 Task: Log work in the project AgileMentor for the issue 'Integrate a new chat support feature into an existing mobile application to enhance customer support and response time' spent time as '6w 1d 14h 13m' and remaining time as '6w 5d 4h 11m' and add a flag. Now add the issue to the epic 'Database migration'. Log work in the project AgileMentor for the issue 'Develop a new tool for automated testing of mobile application security vulnerabilities and penetration testing' spent time as '6w 1d 16h 35m' and remaining time as '4w 4d 22h 3m' and clone the issue. Now add the issue to the epic 'IT service management (ITSM) improvement'
Action: Mouse moved to (828, 187)
Screenshot: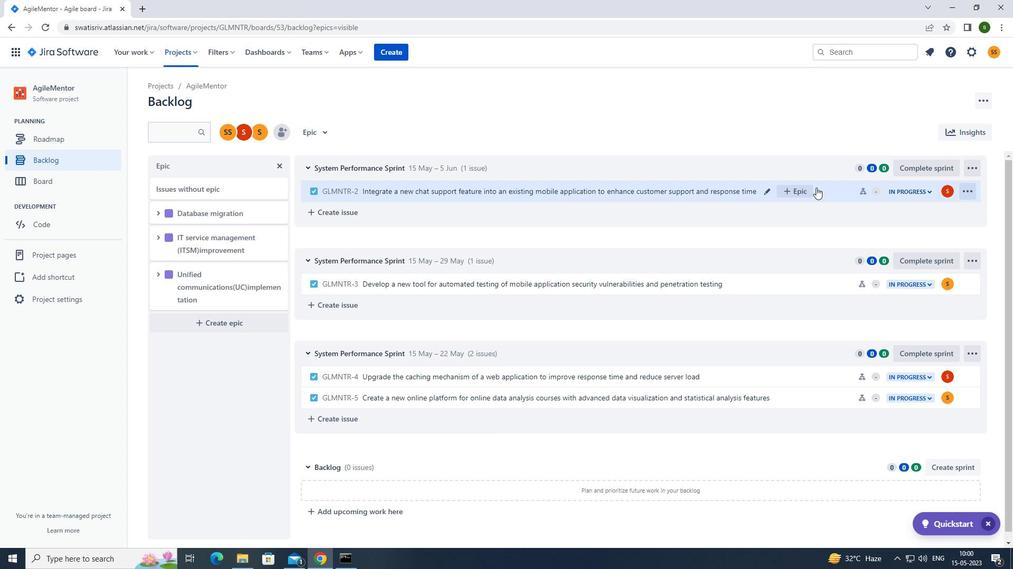
Action: Mouse pressed left at (828, 187)
Screenshot: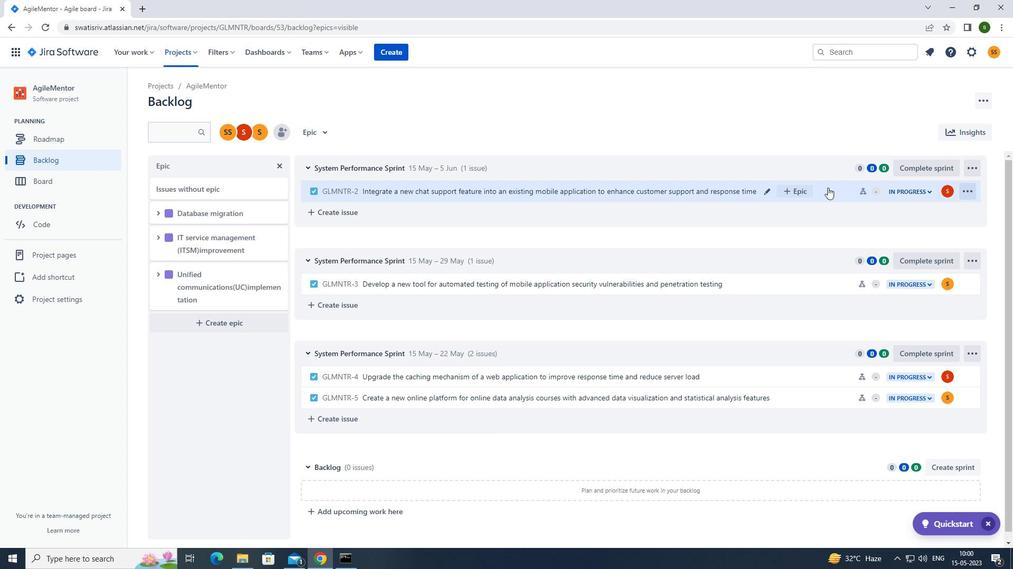 
Action: Mouse moved to (961, 165)
Screenshot: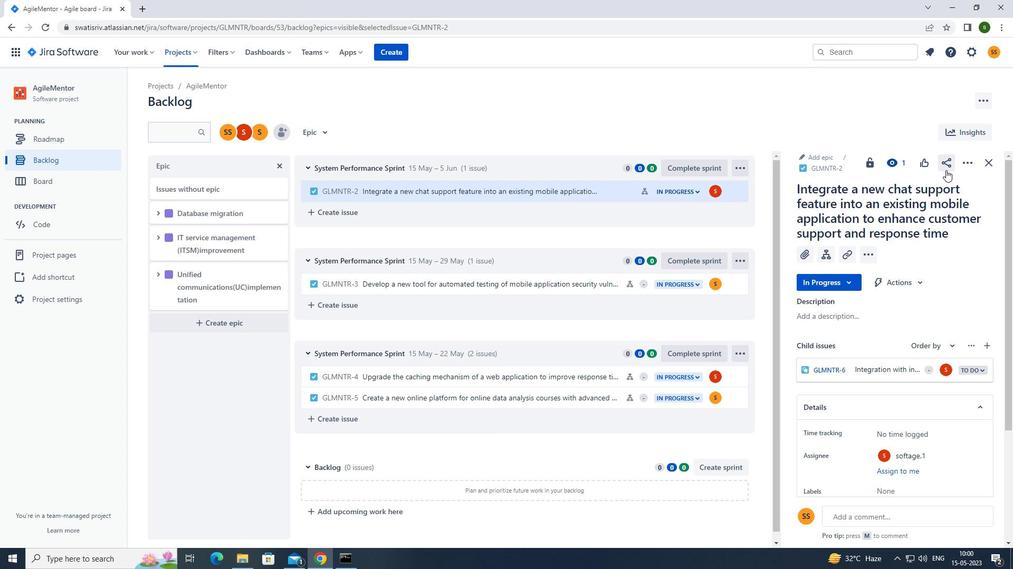 
Action: Mouse pressed left at (961, 165)
Screenshot: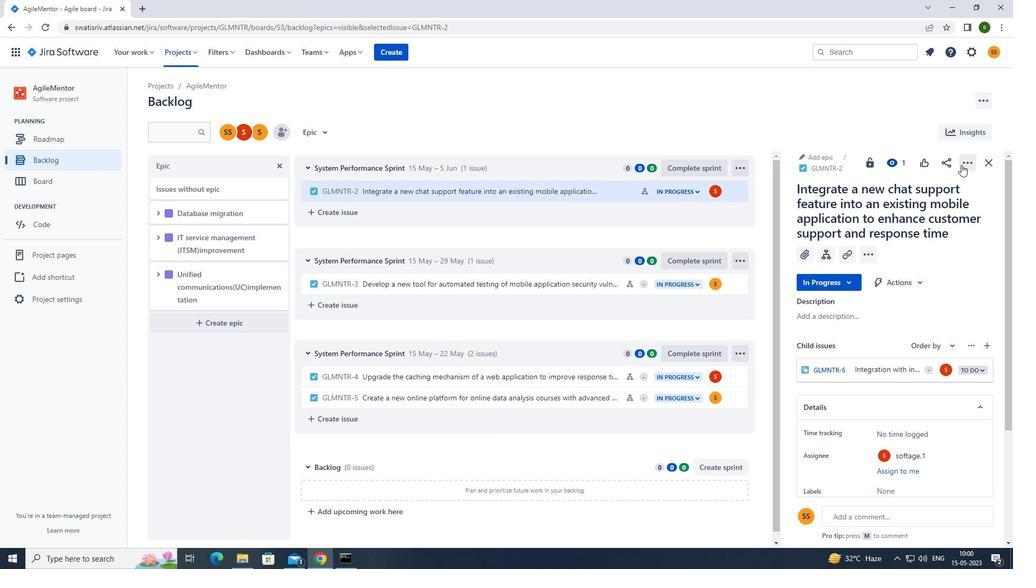 
Action: Mouse moved to (931, 188)
Screenshot: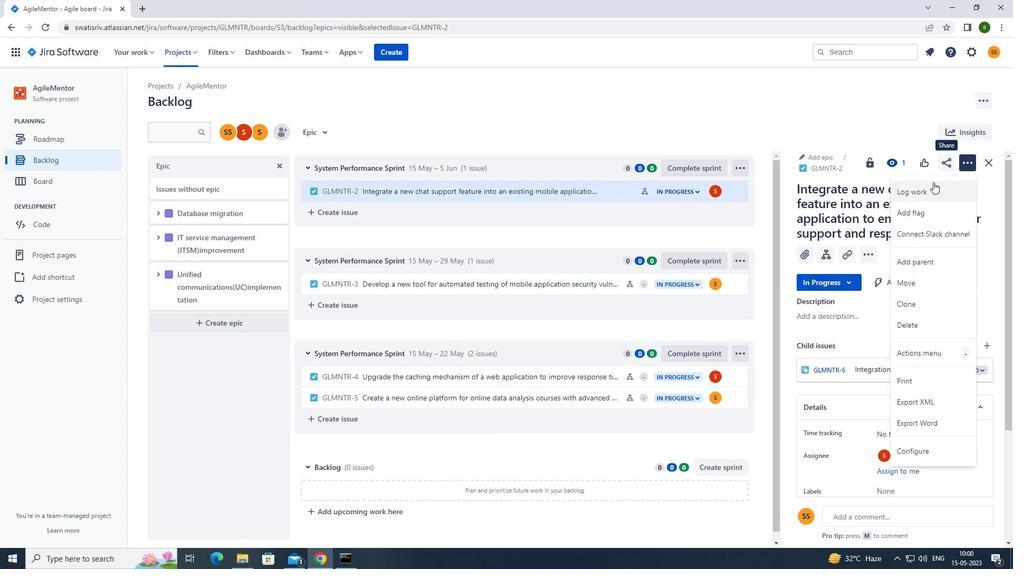 
Action: Mouse pressed left at (931, 188)
Screenshot: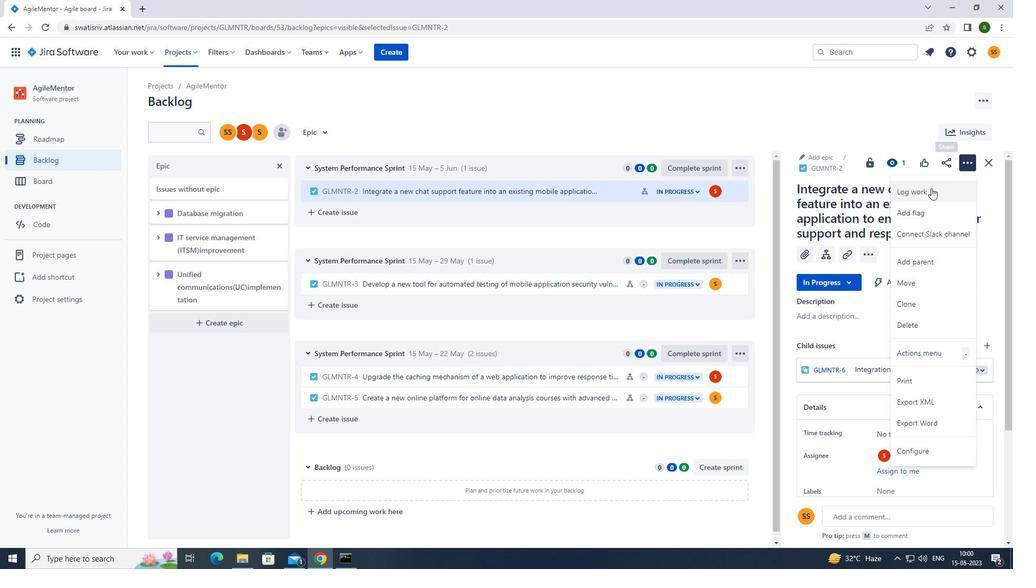
Action: Mouse moved to (440, 129)
Screenshot: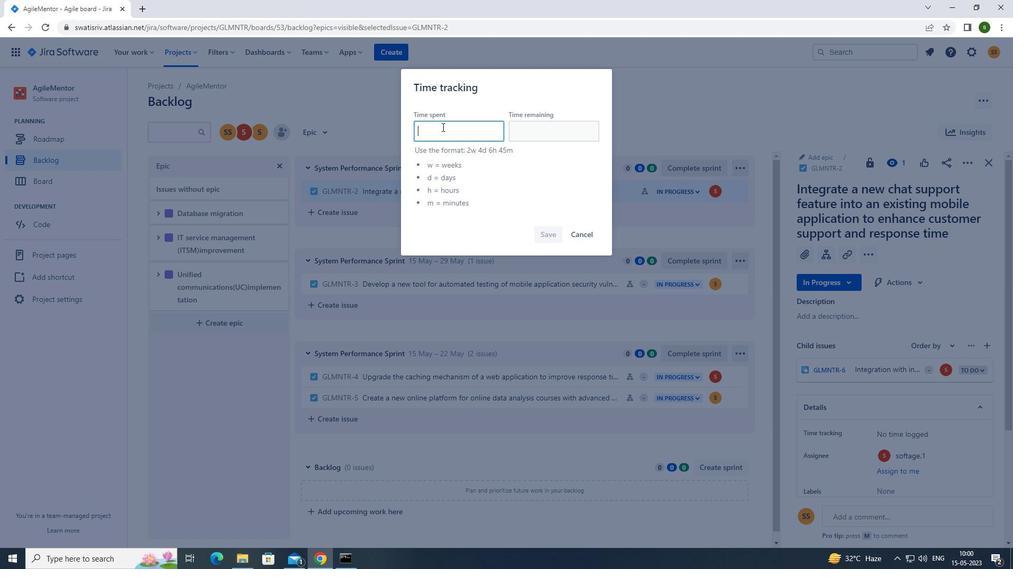 
Action: Key pressed 6w<Key.space>1d<Key.space>14h<Key.space>13m
Screenshot: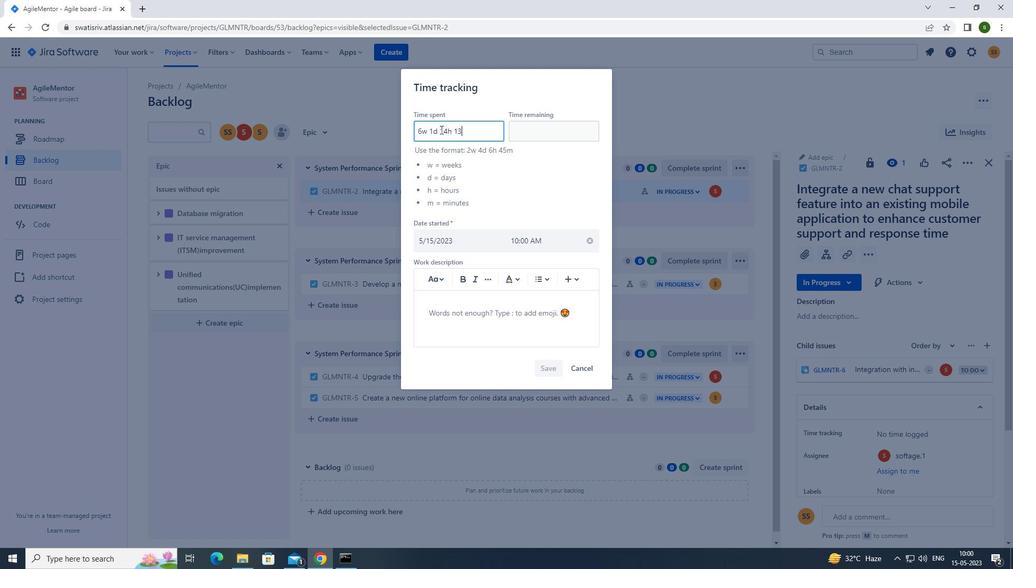 
Action: Mouse moved to (549, 139)
Screenshot: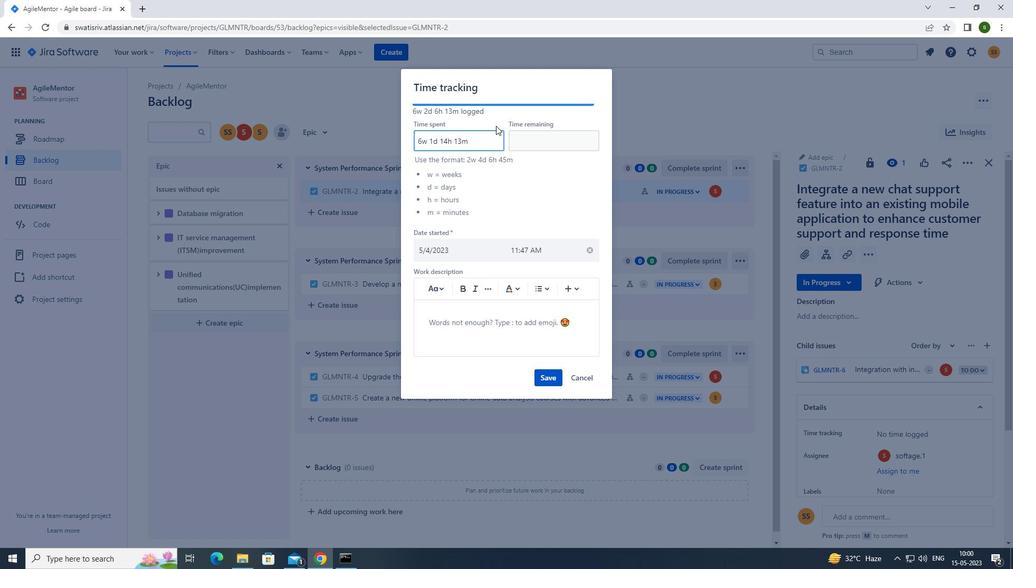 
Action: Mouse pressed left at (549, 139)
Screenshot: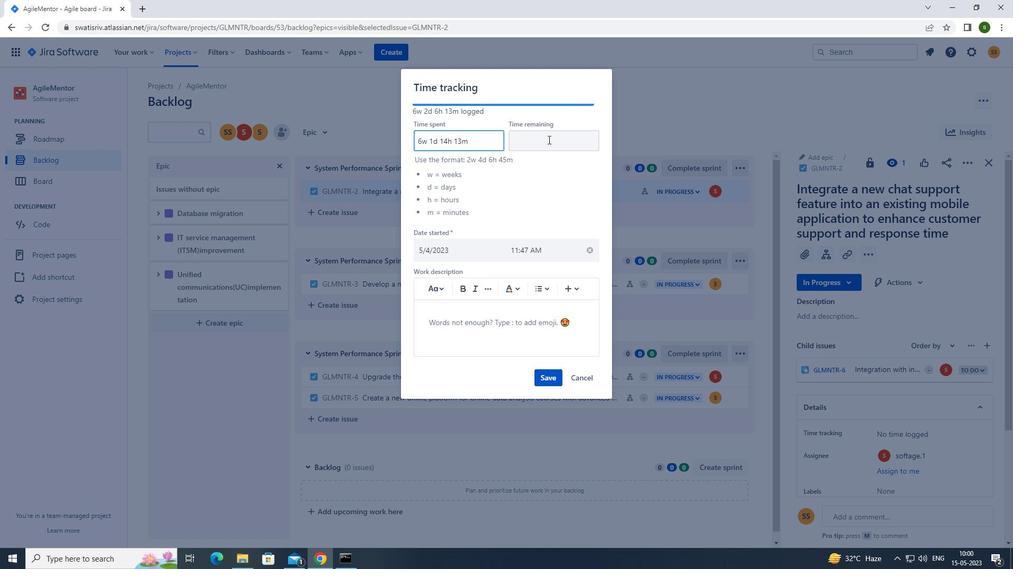 
Action: Key pressed 6w<Key.space>5d<Key.space>11m<Key.backspace><Key.backspace><Key.backspace>4h<Key.space>11m
Screenshot: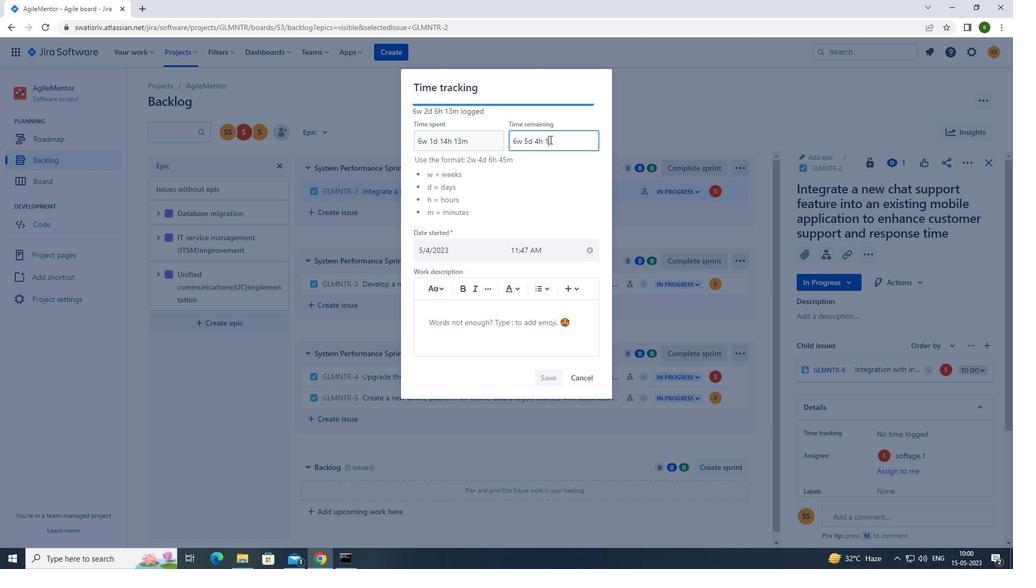 
Action: Mouse moved to (548, 377)
Screenshot: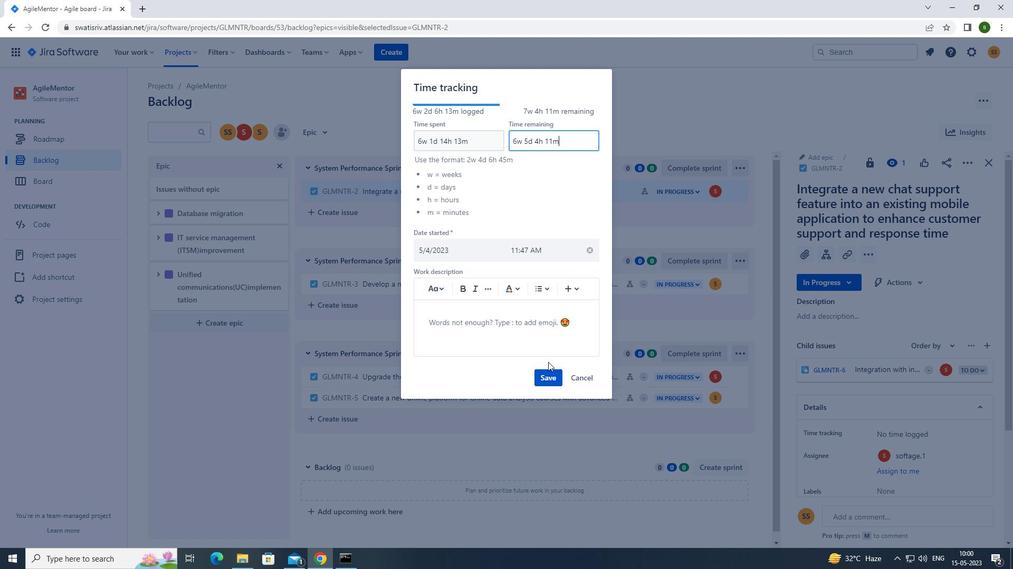 
Action: Mouse pressed left at (548, 377)
Screenshot: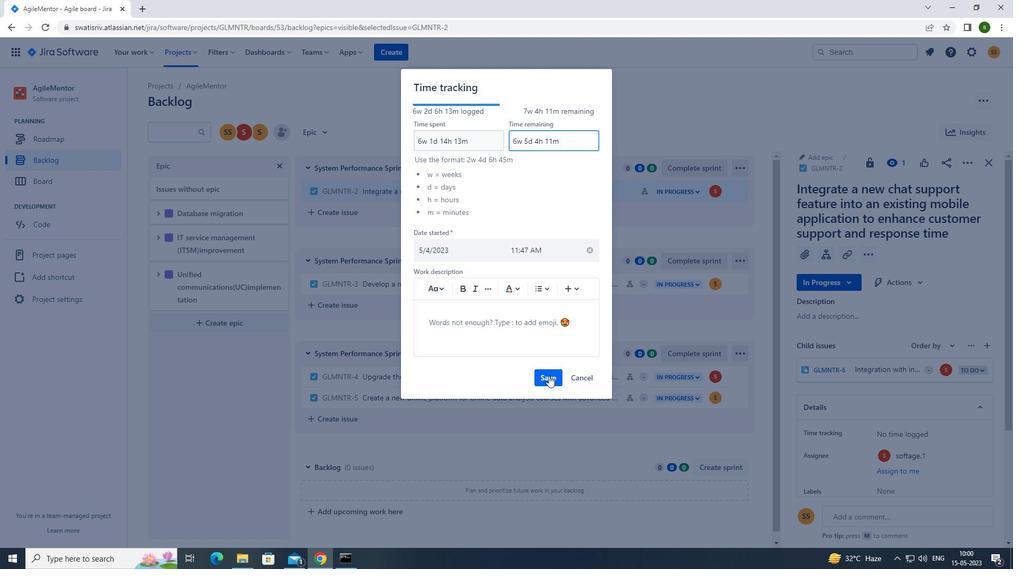 
Action: Mouse moved to (973, 158)
Screenshot: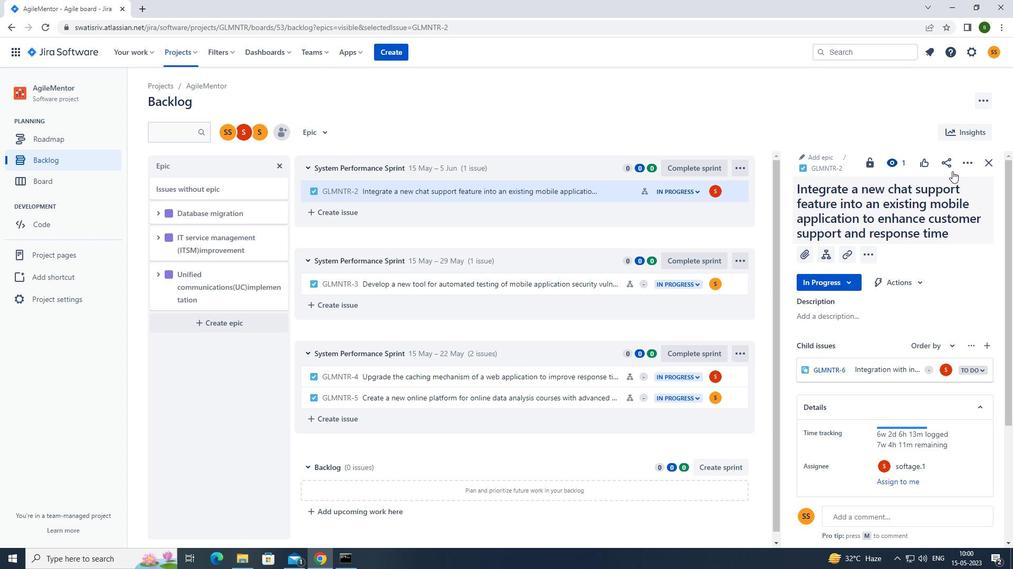 
Action: Mouse pressed left at (973, 158)
Screenshot: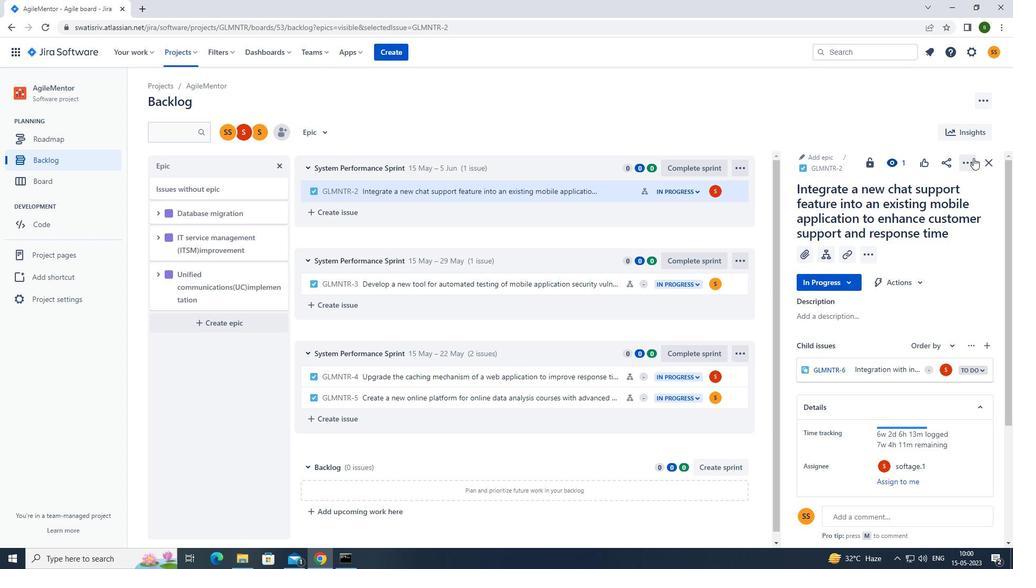 
Action: Mouse moved to (922, 211)
Screenshot: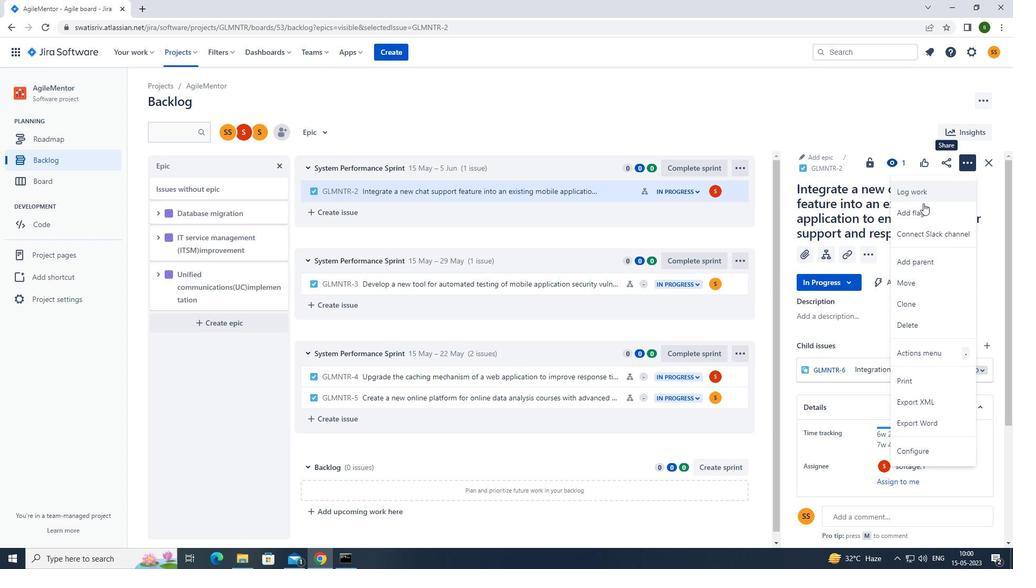 
Action: Mouse pressed left at (922, 211)
Screenshot: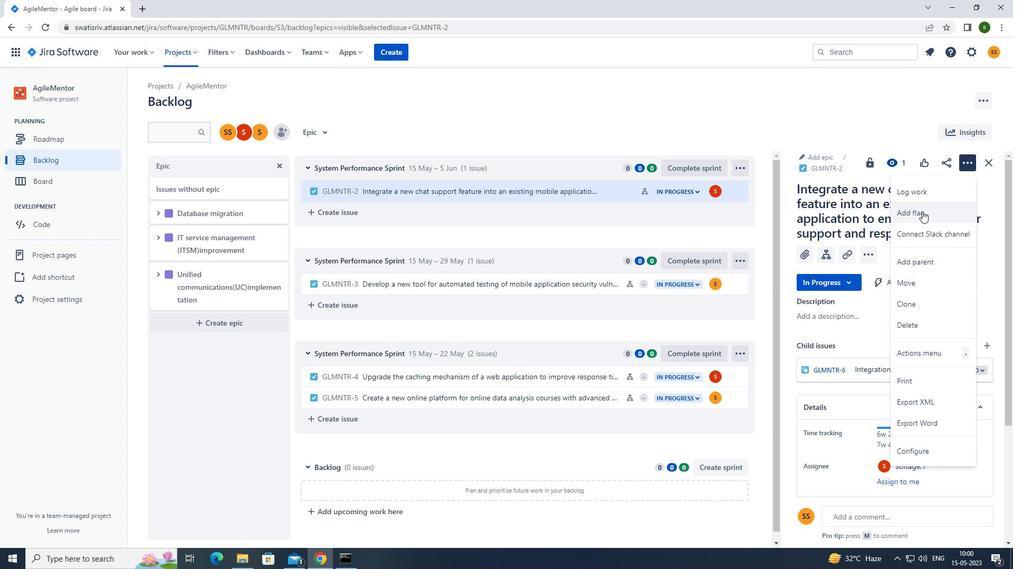 
Action: Mouse moved to (319, 133)
Screenshot: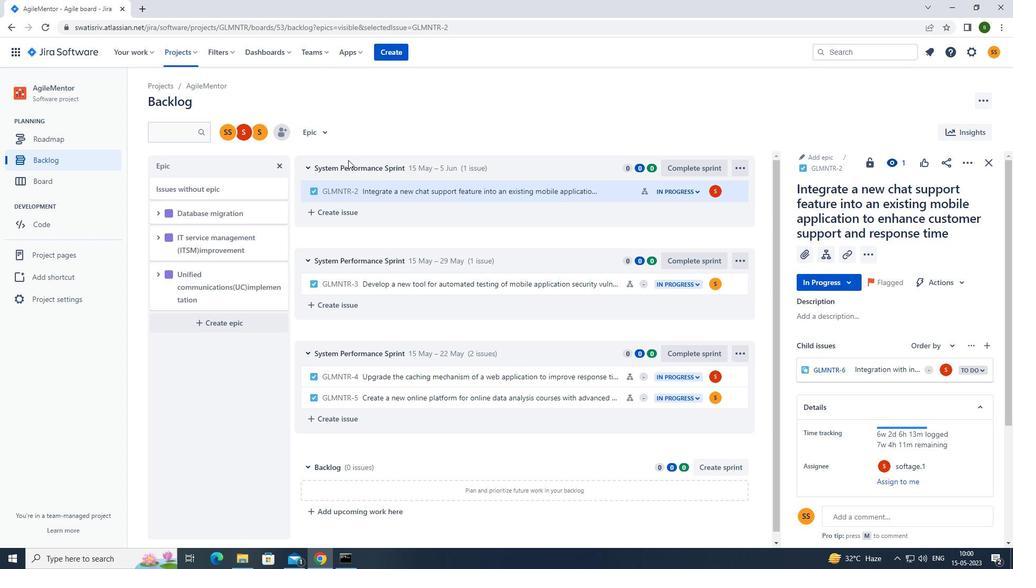
Action: Mouse pressed left at (319, 133)
Screenshot: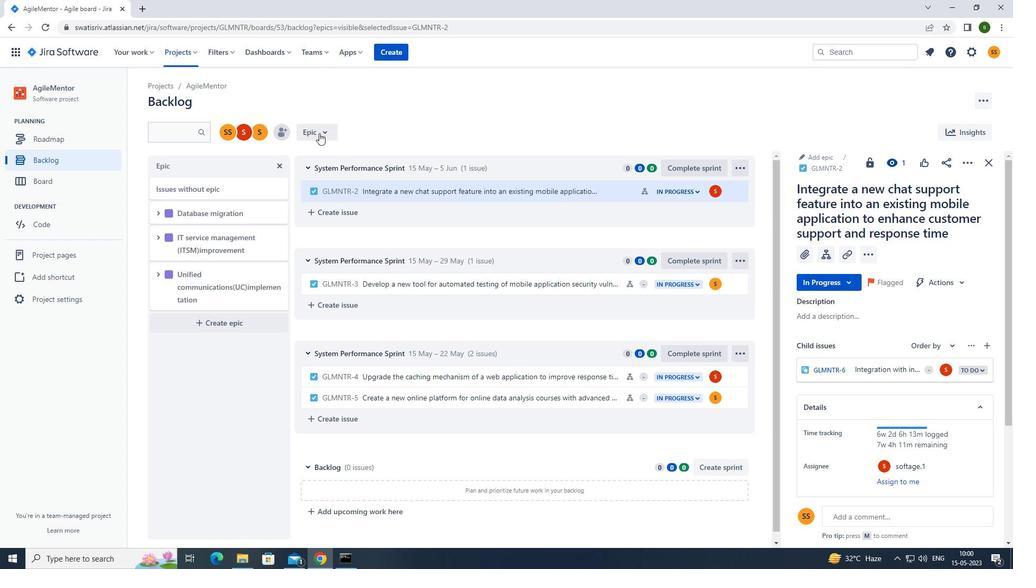 
Action: Mouse moved to (347, 176)
Screenshot: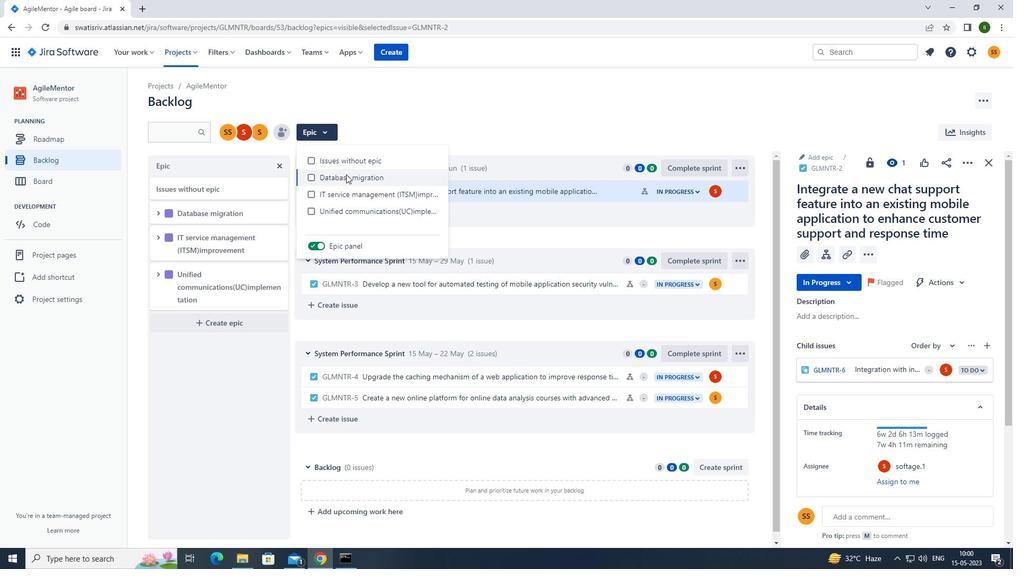 
Action: Mouse pressed left at (347, 176)
Screenshot: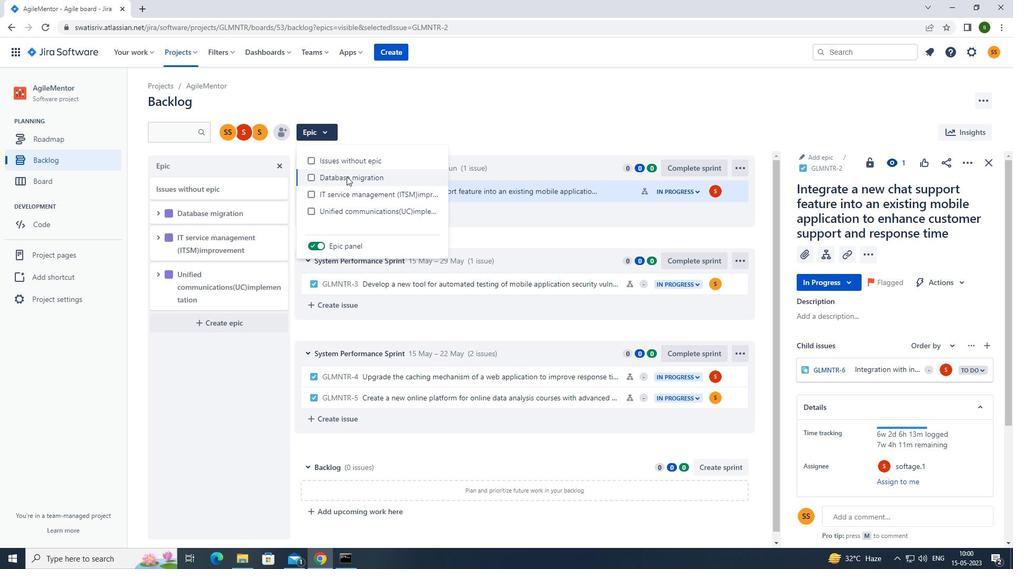 
Action: Mouse moved to (509, 120)
Screenshot: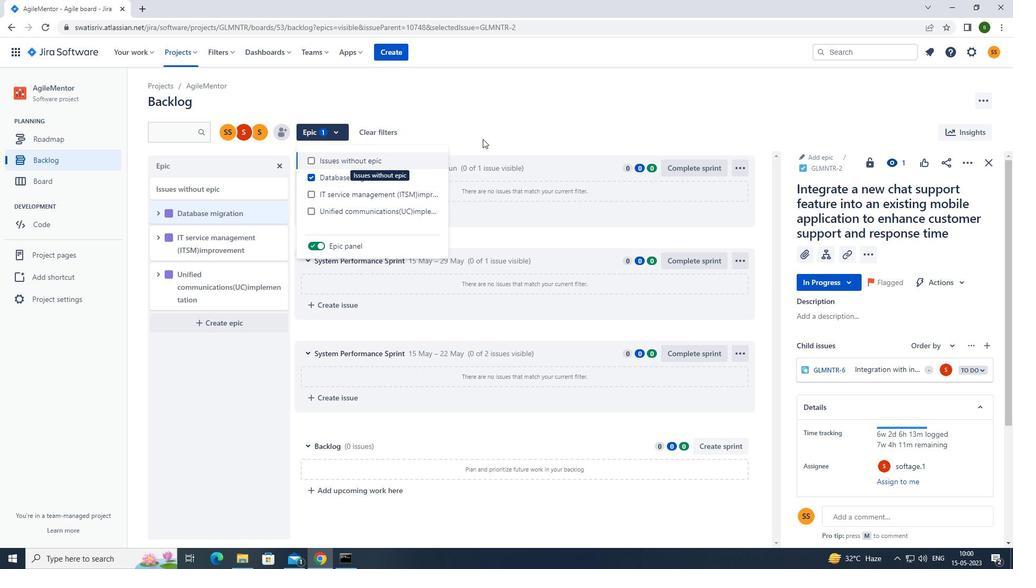 
Action: Mouse pressed left at (509, 120)
Screenshot: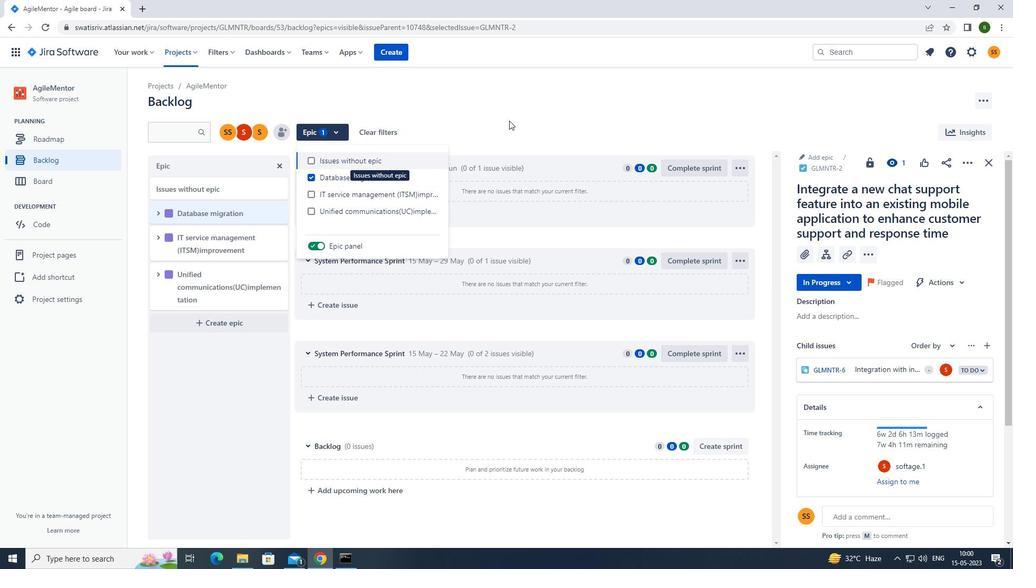 
Action: Mouse moved to (79, 159)
Screenshot: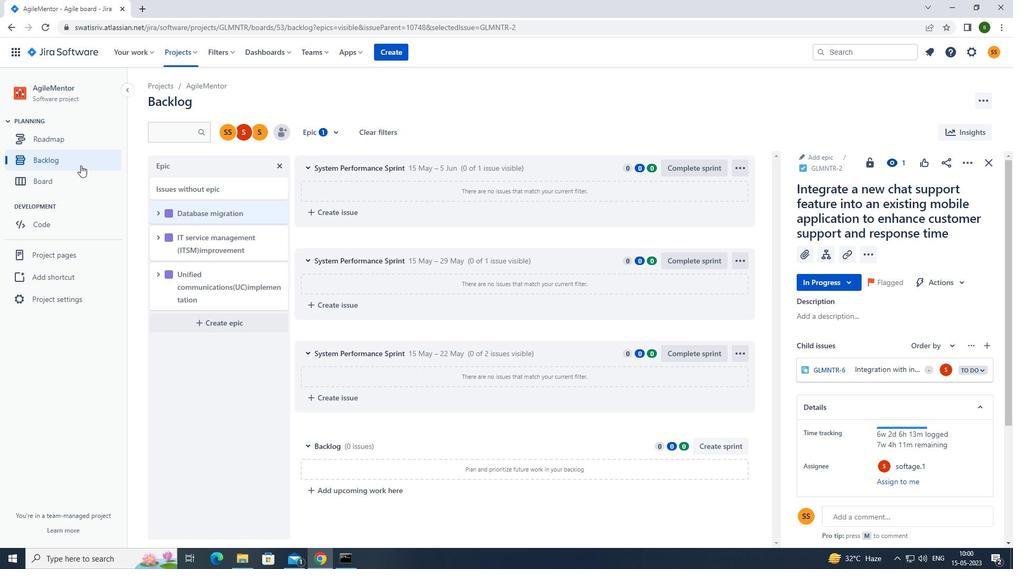 
Action: Mouse pressed left at (79, 159)
Screenshot: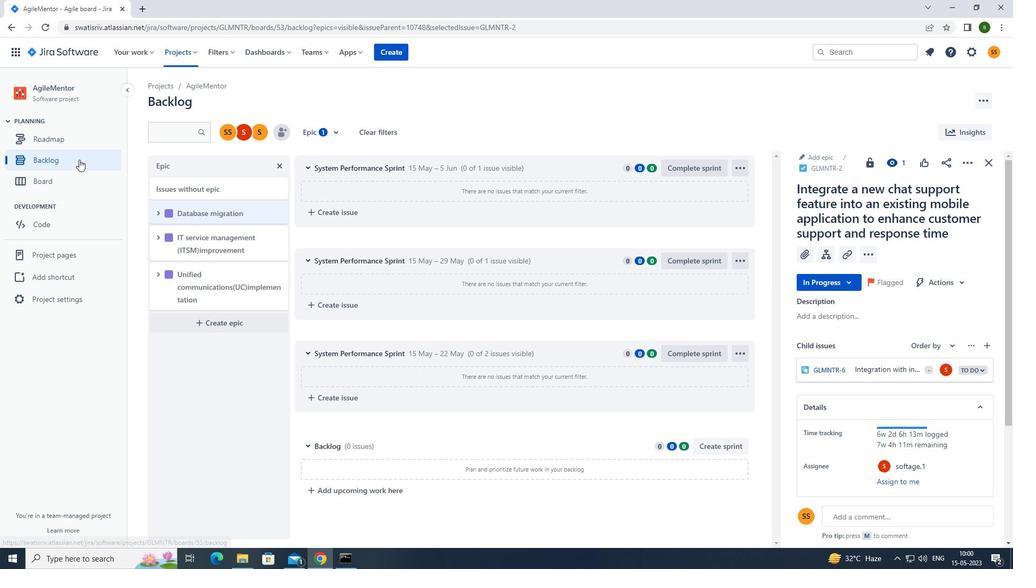 
Action: Mouse moved to (627, 293)
Screenshot: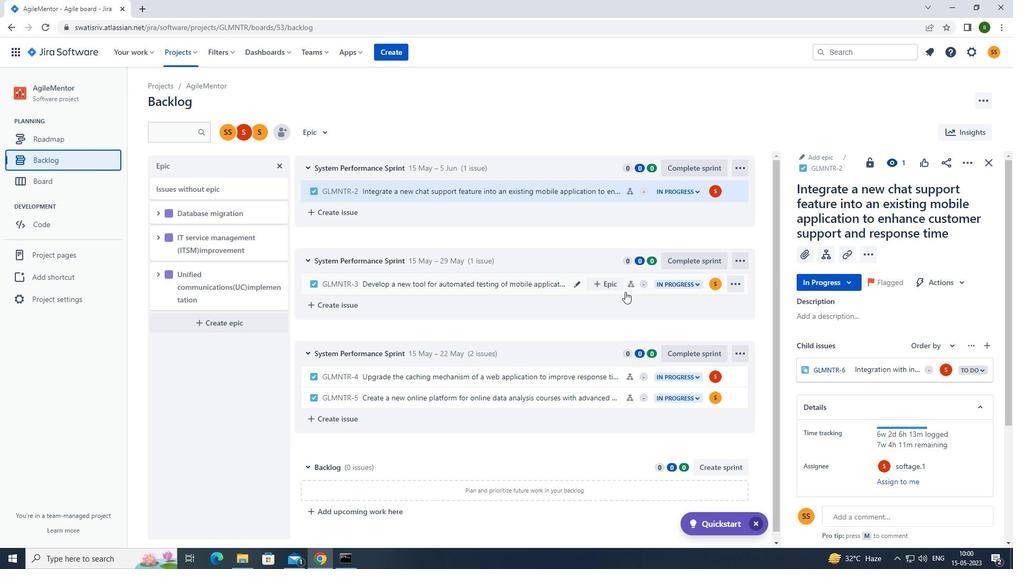 
Action: Mouse pressed left at (627, 293)
Screenshot: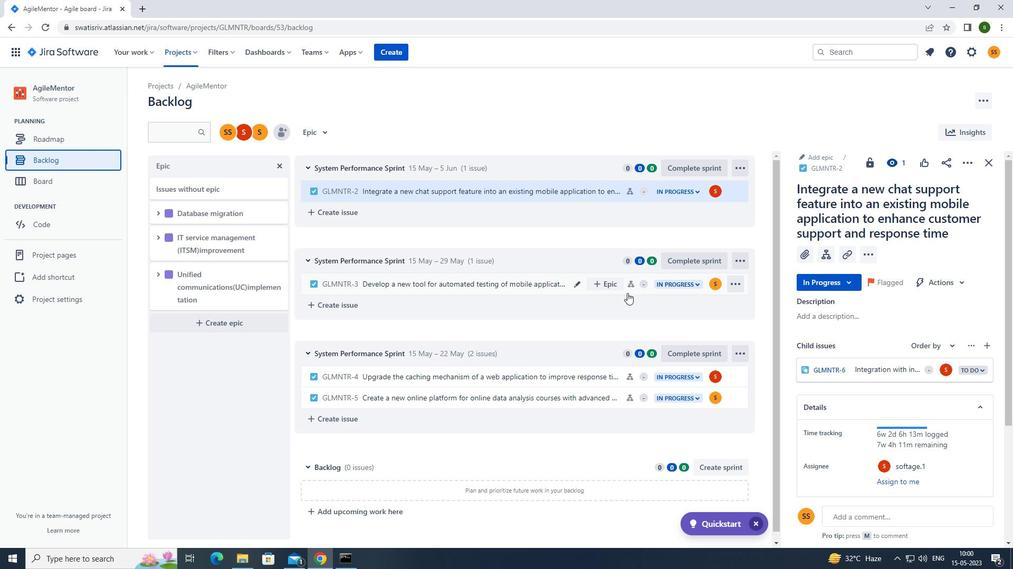 
Action: Mouse moved to (962, 164)
Screenshot: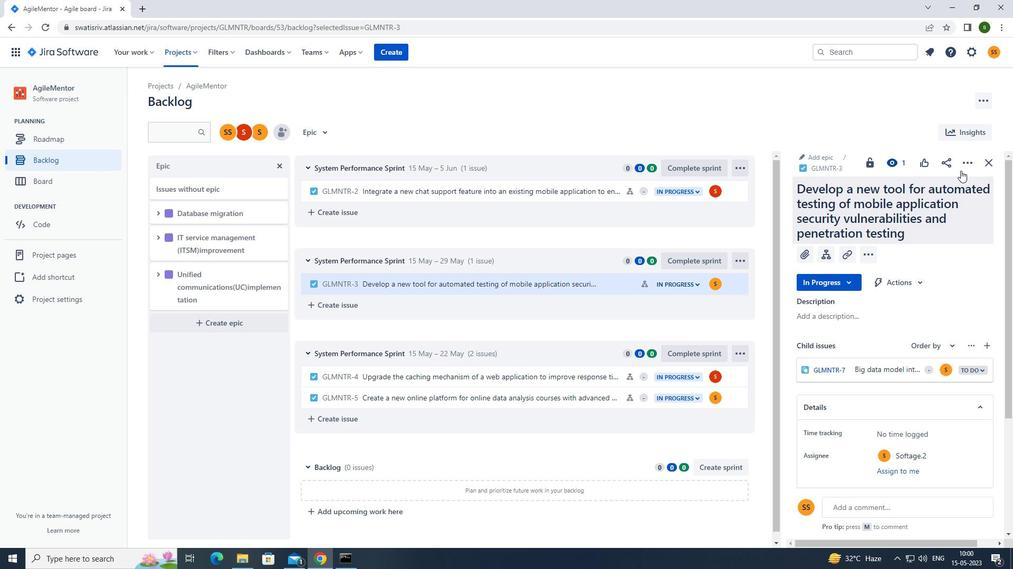 
Action: Mouse pressed left at (962, 164)
Screenshot: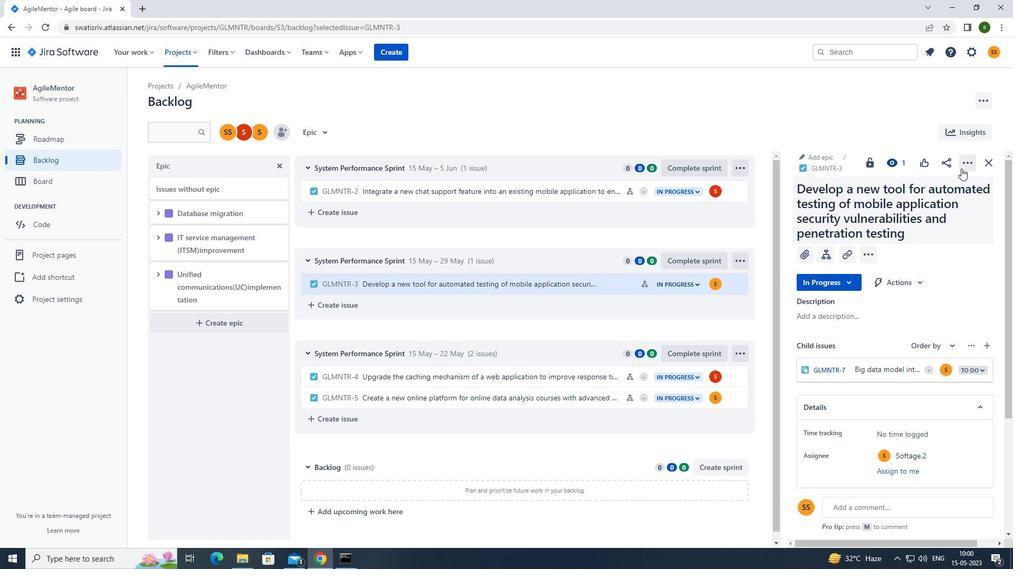 
Action: Mouse moved to (933, 186)
Screenshot: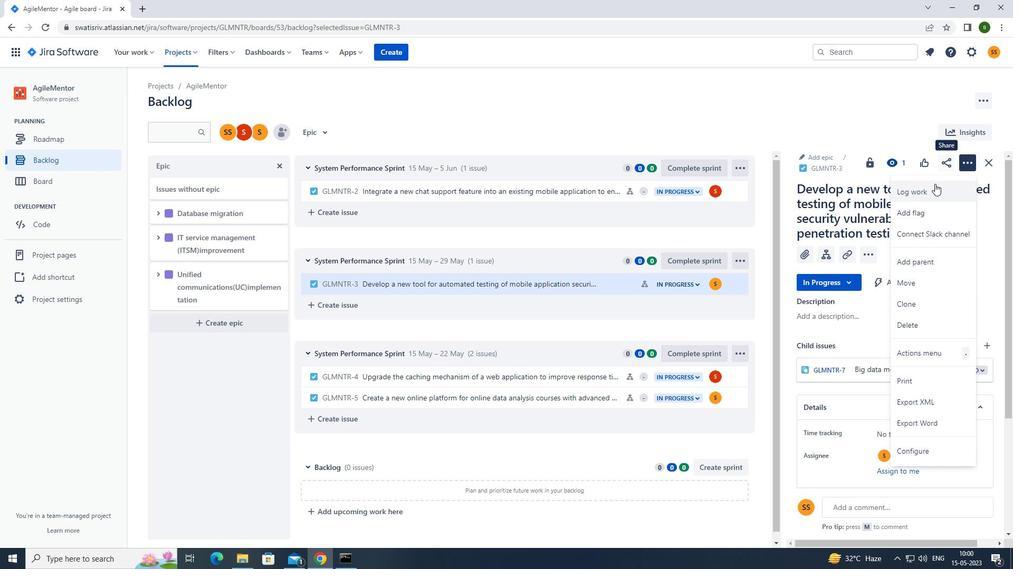 
Action: Mouse pressed left at (933, 186)
Screenshot: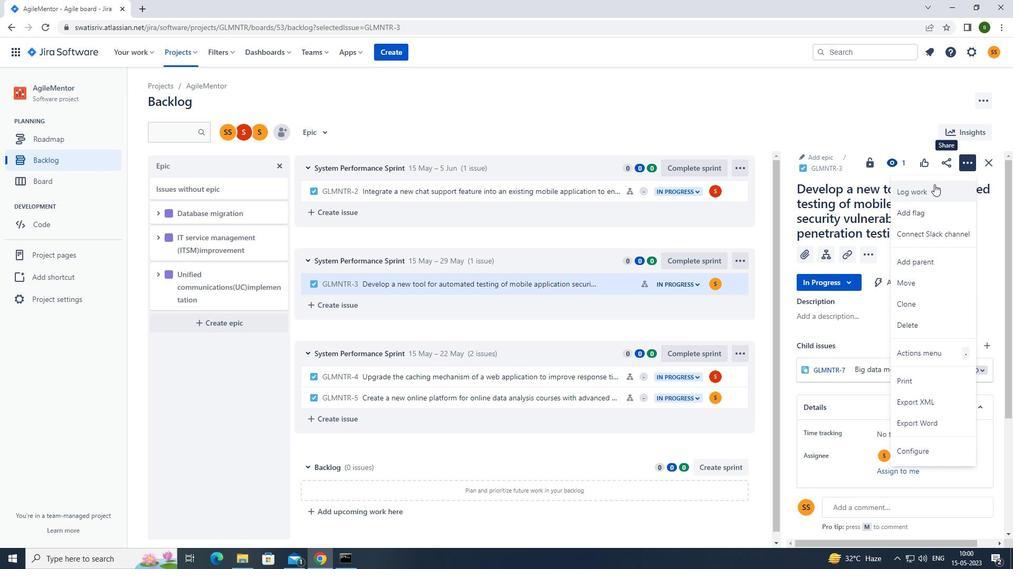
Action: Mouse moved to (494, 137)
Screenshot: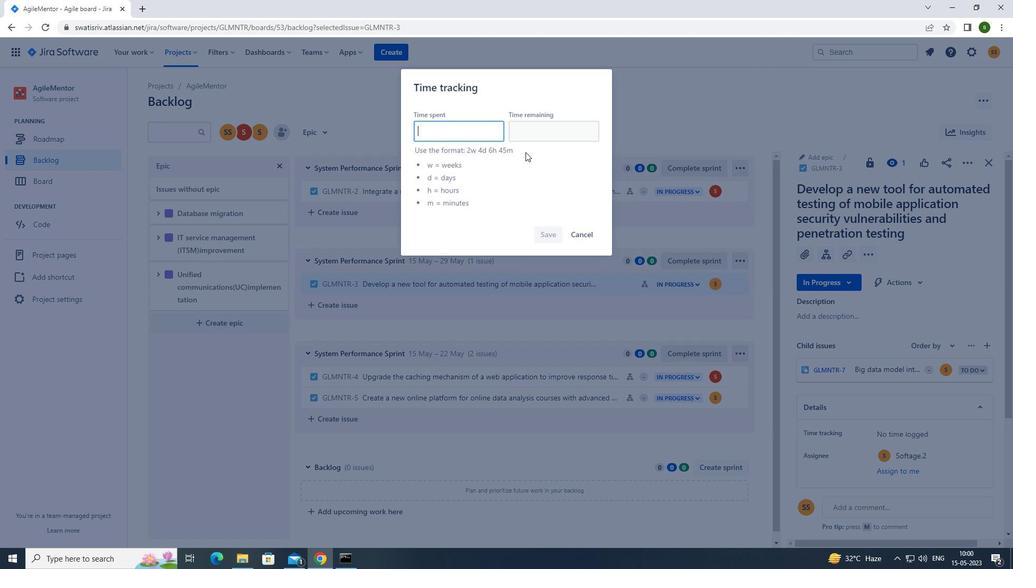 
Action: Key pressed 6w<Key.space>1d<Key.space>16h<Key.space>34<Key.backspace>5m
Screenshot: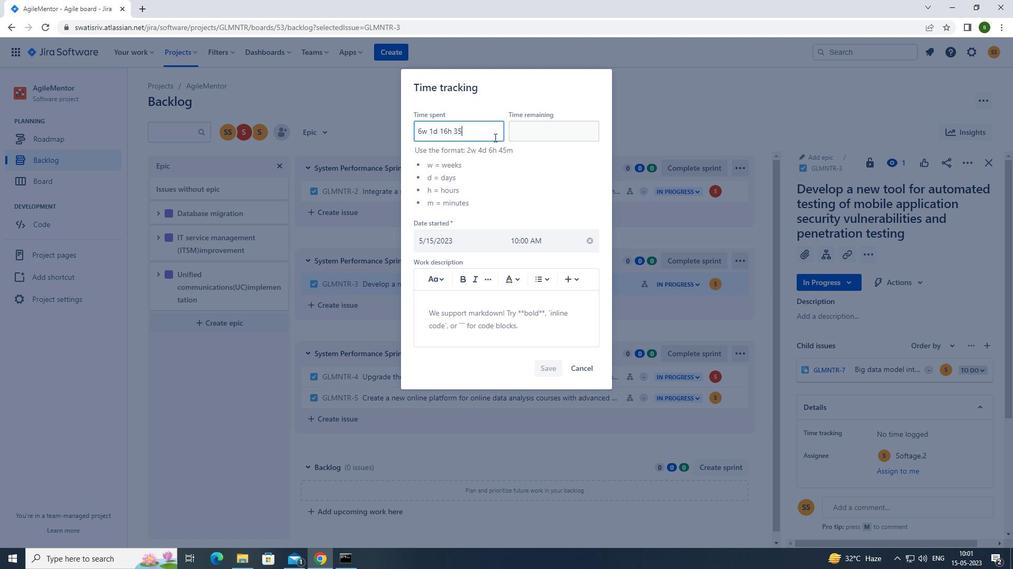 
Action: Mouse moved to (547, 140)
Screenshot: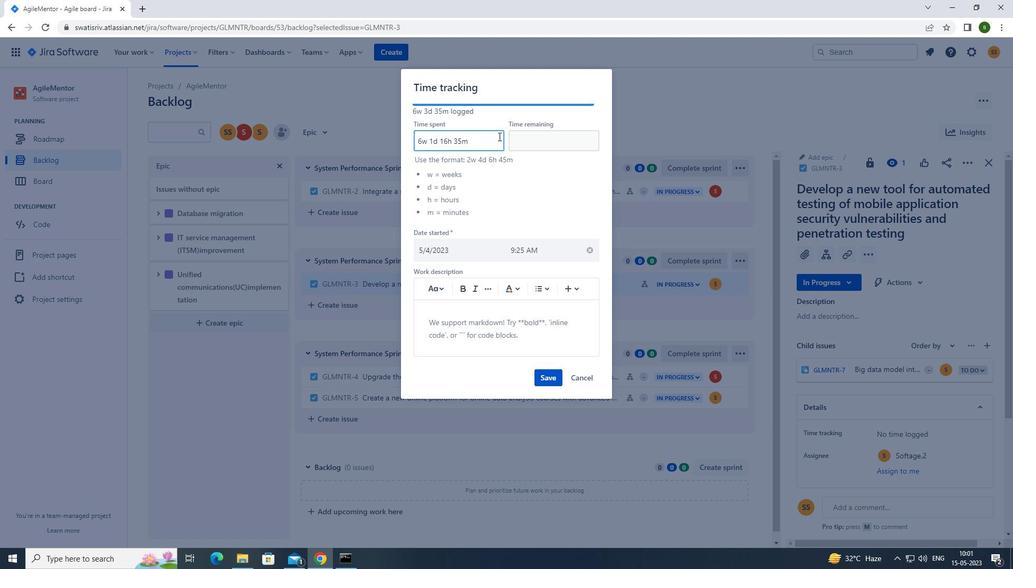 
Action: Mouse pressed left at (547, 140)
Screenshot: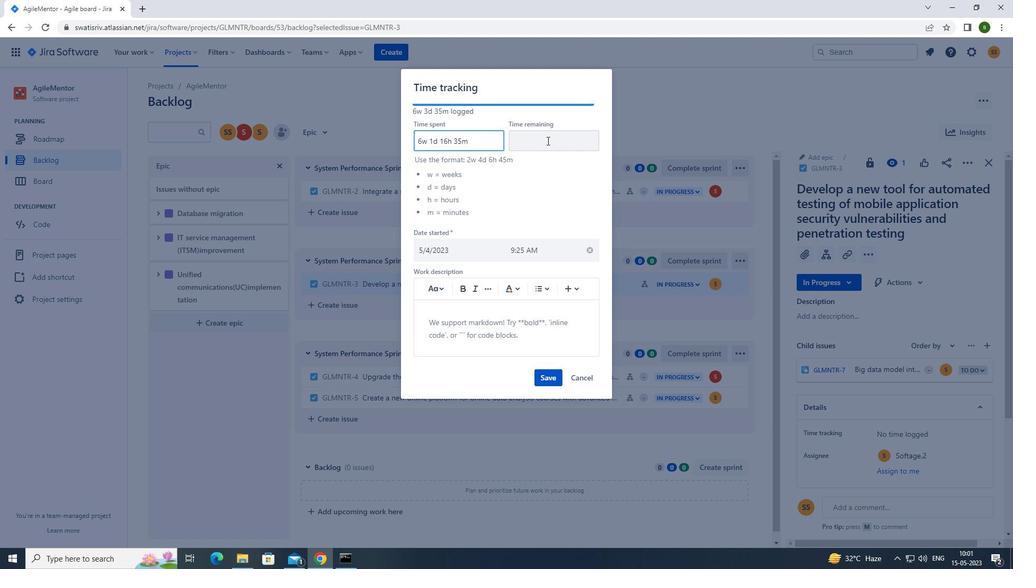 
Action: Key pressed 4w<Key.space>4d<Key.space>22h<Key.space>3m
Screenshot: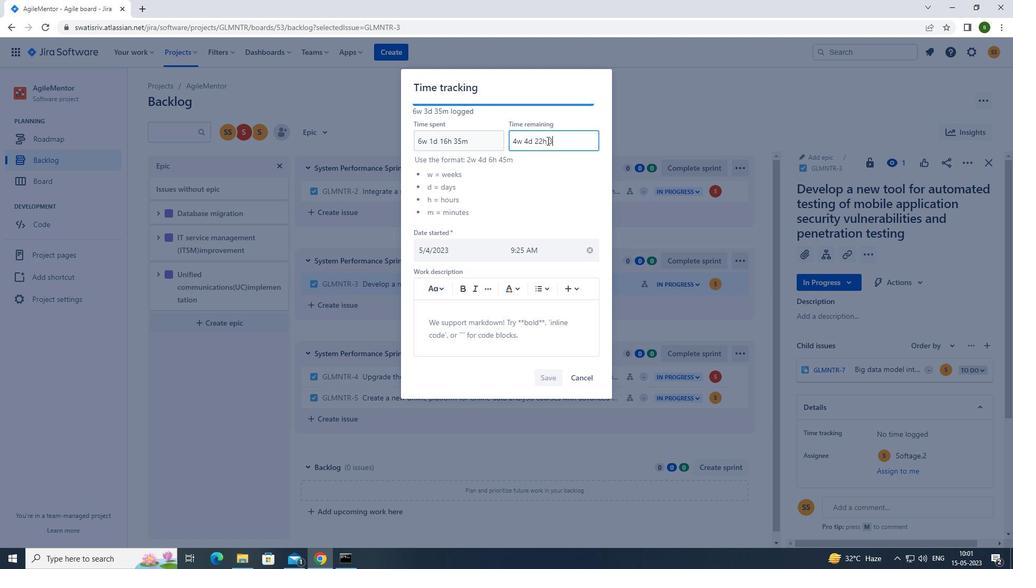 
Action: Mouse moved to (547, 376)
Screenshot: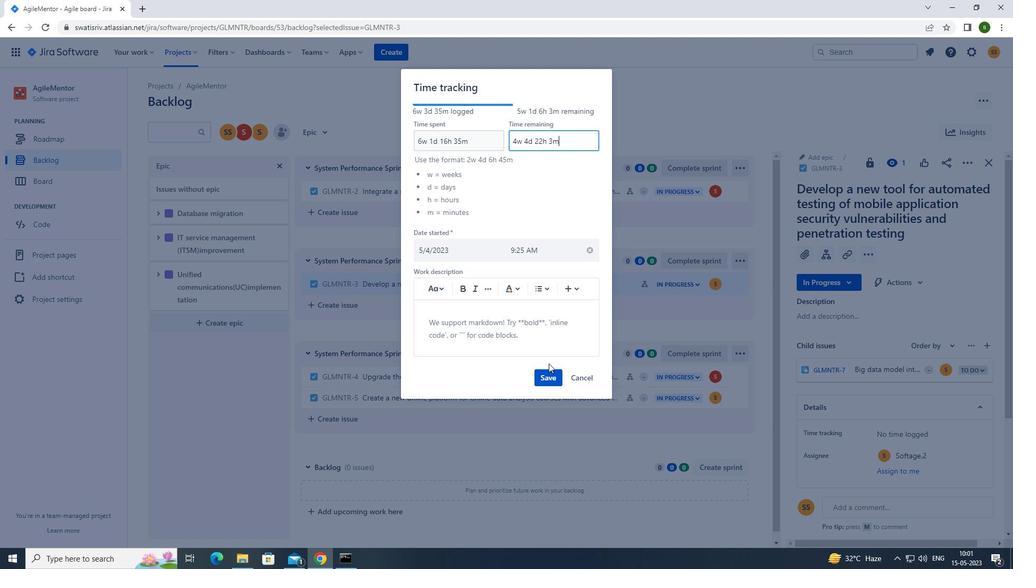 
Action: Mouse pressed left at (547, 376)
Screenshot: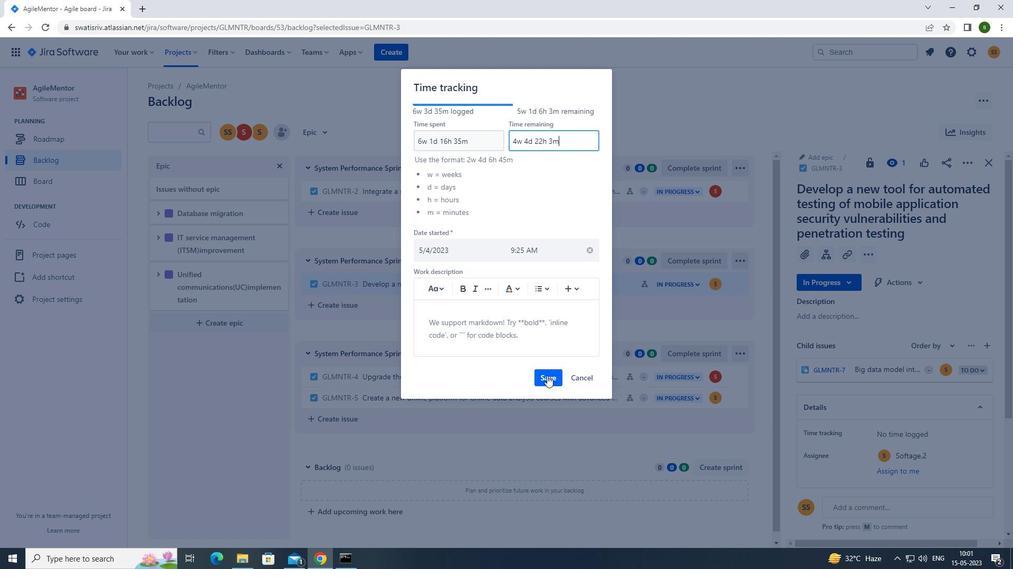 
Action: Mouse moved to (967, 158)
Screenshot: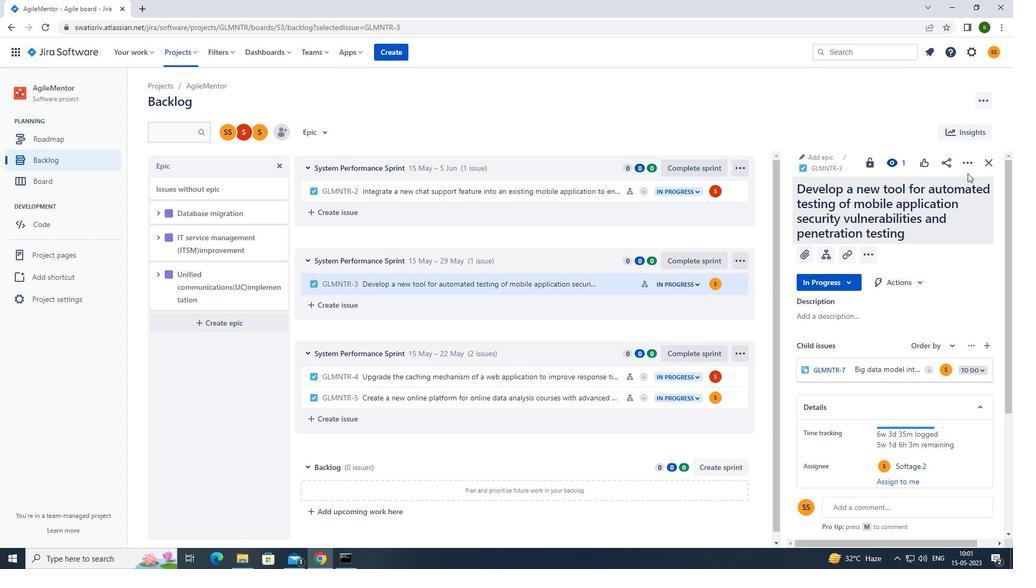 
Action: Mouse pressed left at (967, 158)
Screenshot: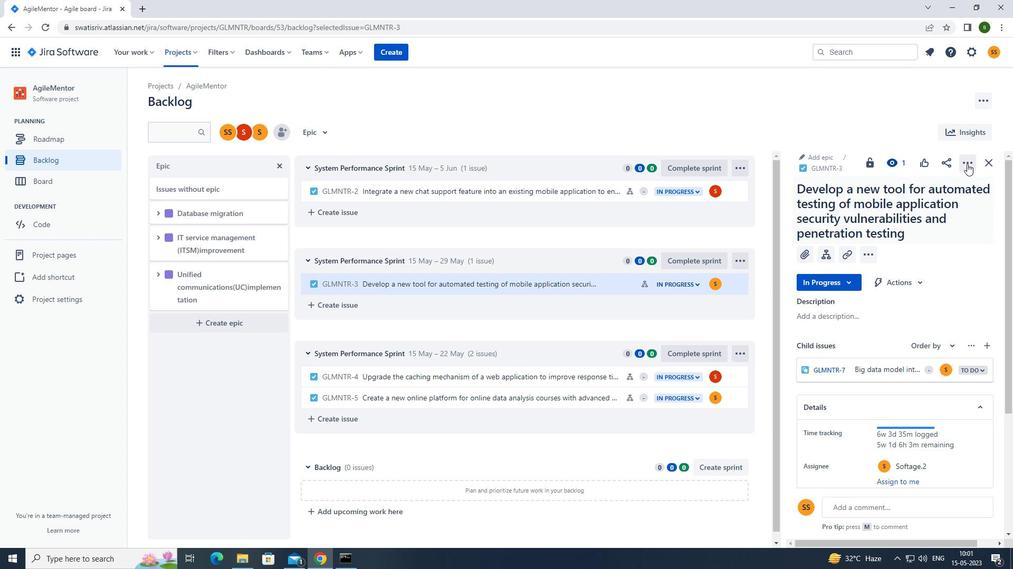 
Action: Mouse moved to (928, 299)
Screenshot: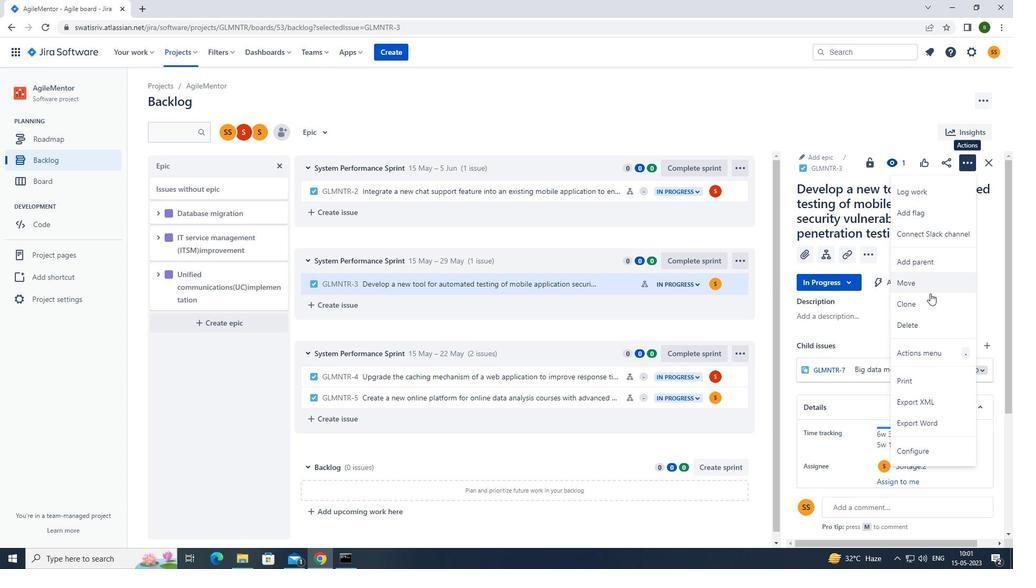 
Action: Mouse pressed left at (928, 299)
Screenshot: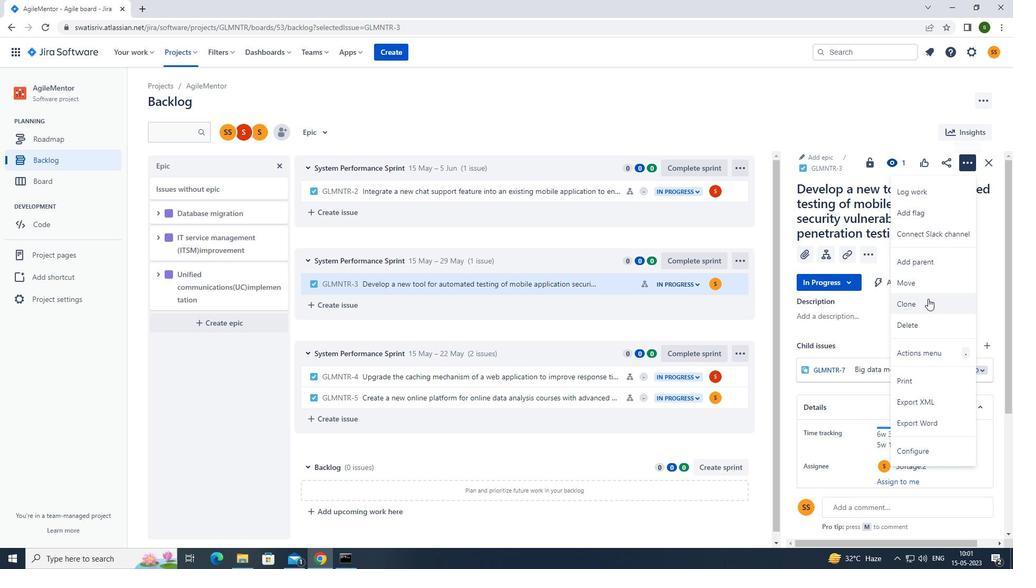 
Action: Mouse moved to (584, 227)
Screenshot: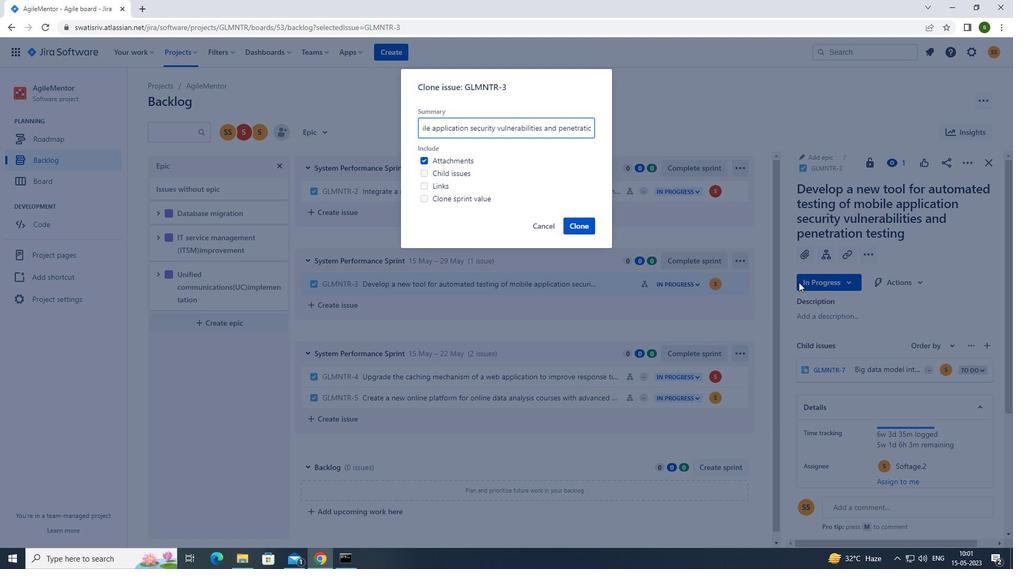 
Action: Mouse pressed left at (584, 227)
Screenshot: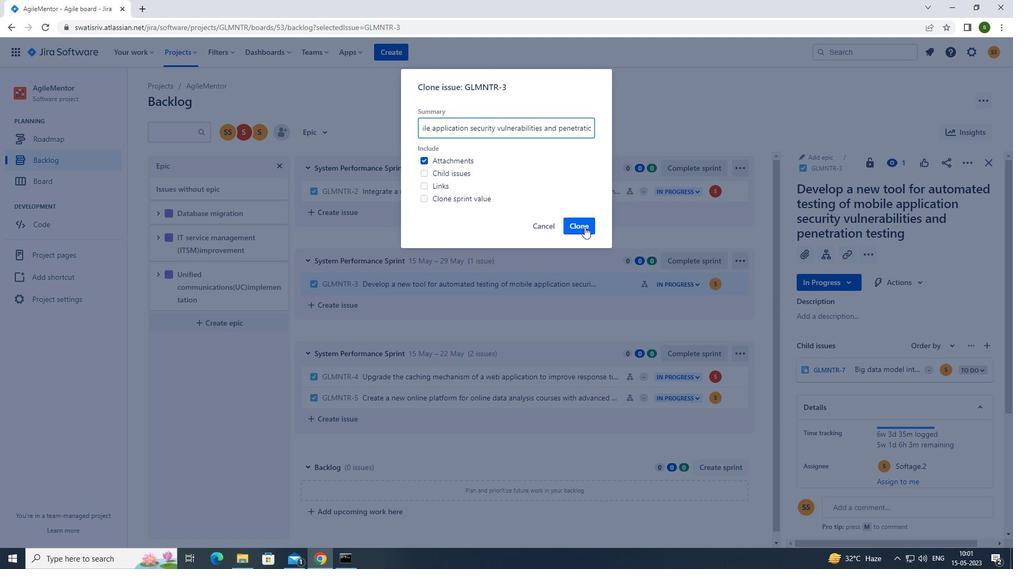 
Action: Mouse moved to (325, 132)
Screenshot: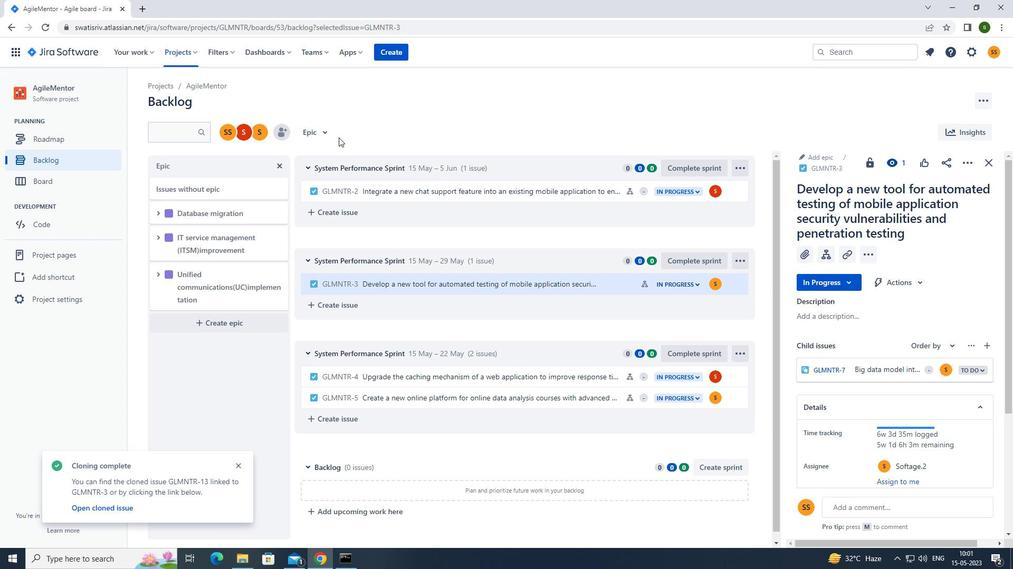 
Action: Mouse pressed left at (325, 132)
Screenshot: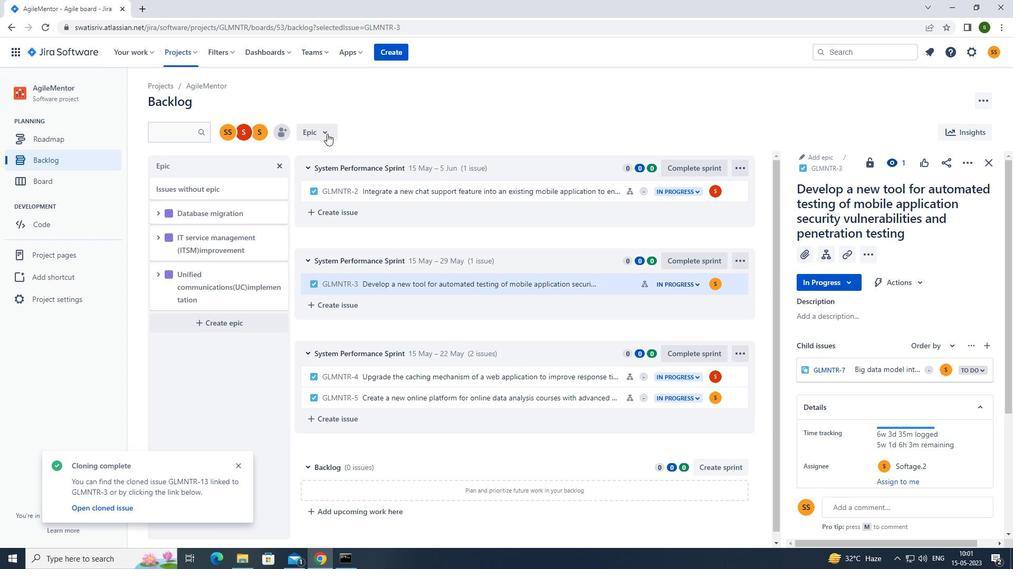 
Action: Mouse moved to (343, 192)
Screenshot: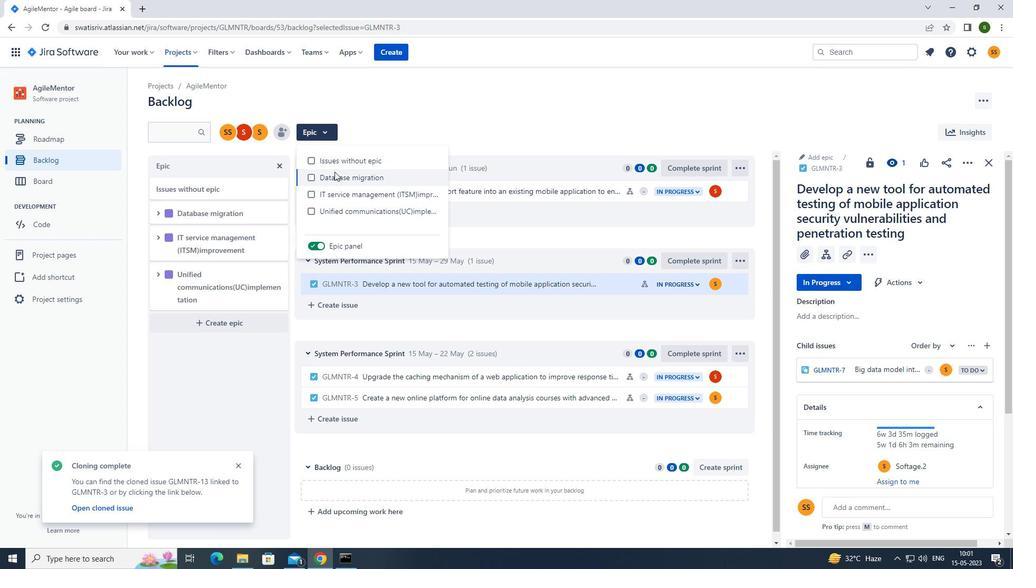 
Action: Mouse pressed left at (343, 192)
Screenshot: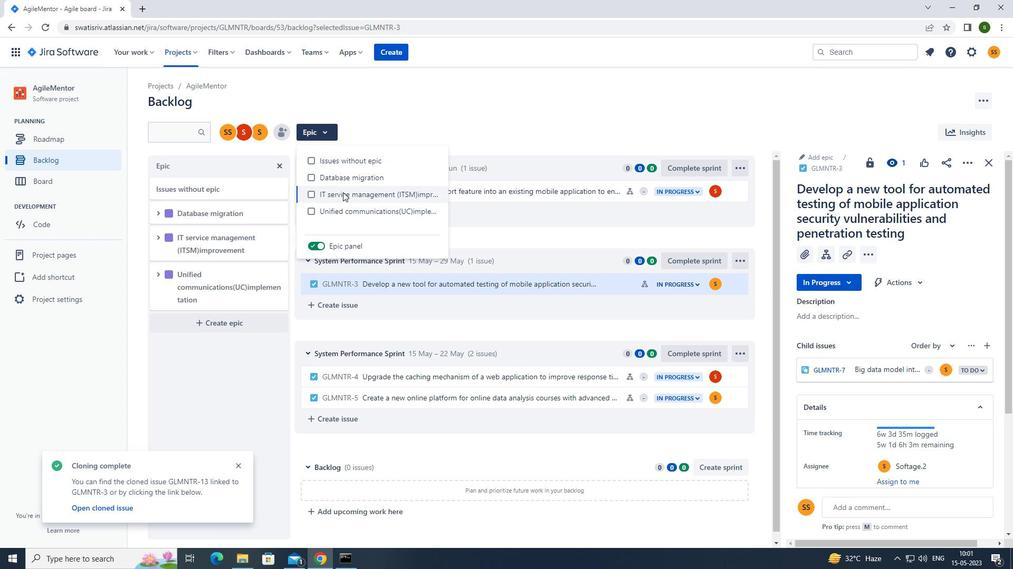 
Action: Mouse moved to (459, 126)
Screenshot: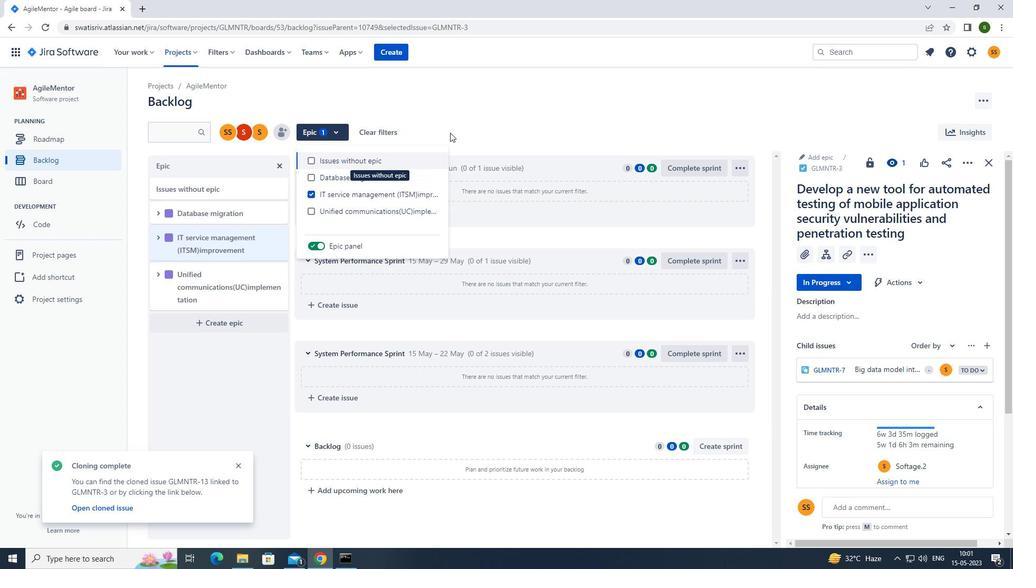
Action: Mouse pressed left at (459, 126)
Screenshot: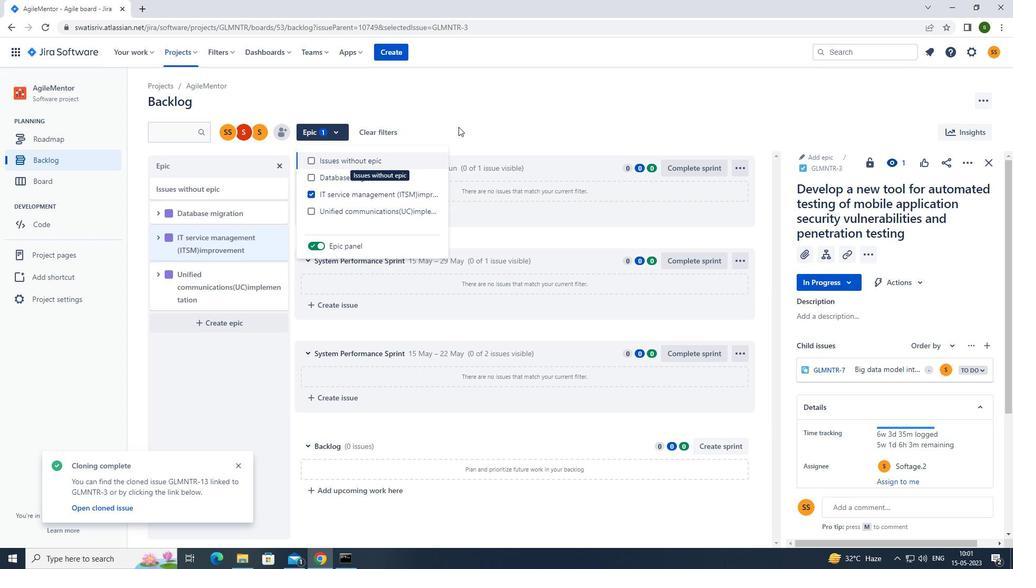 
Action: Mouse moved to (454, 127)
Screenshot: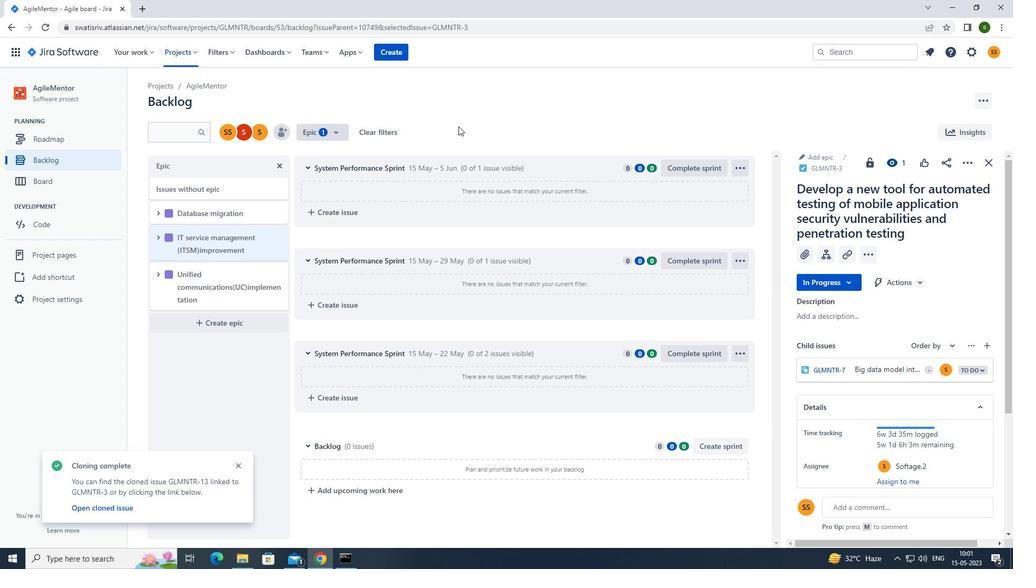 
